 Task: Add Irwin Naturals Extra Strength 1000MG CBD Balm With Arnica to the cart.
Action: Mouse moved to (744, 272)
Screenshot: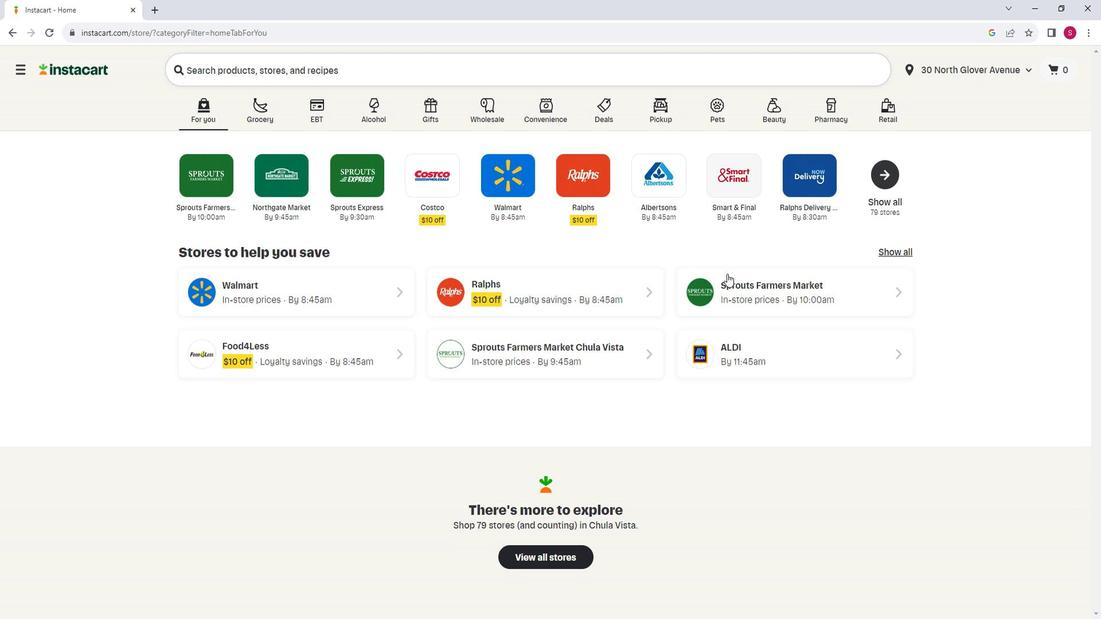 
Action: Mouse pressed left at (744, 272)
Screenshot: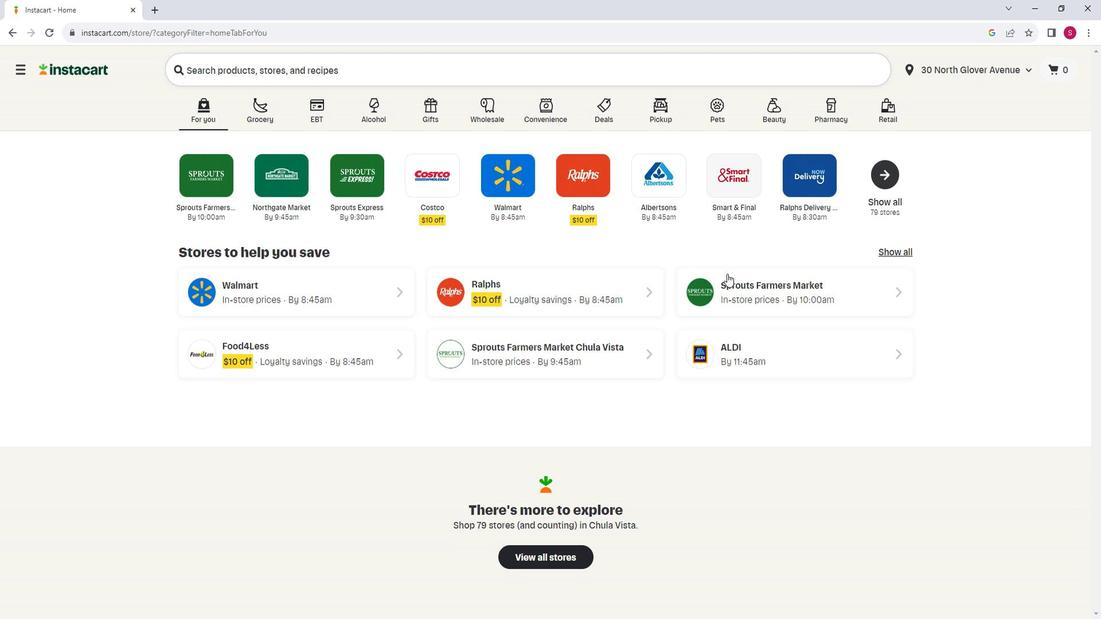 
Action: Mouse moved to (747, 285)
Screenshot: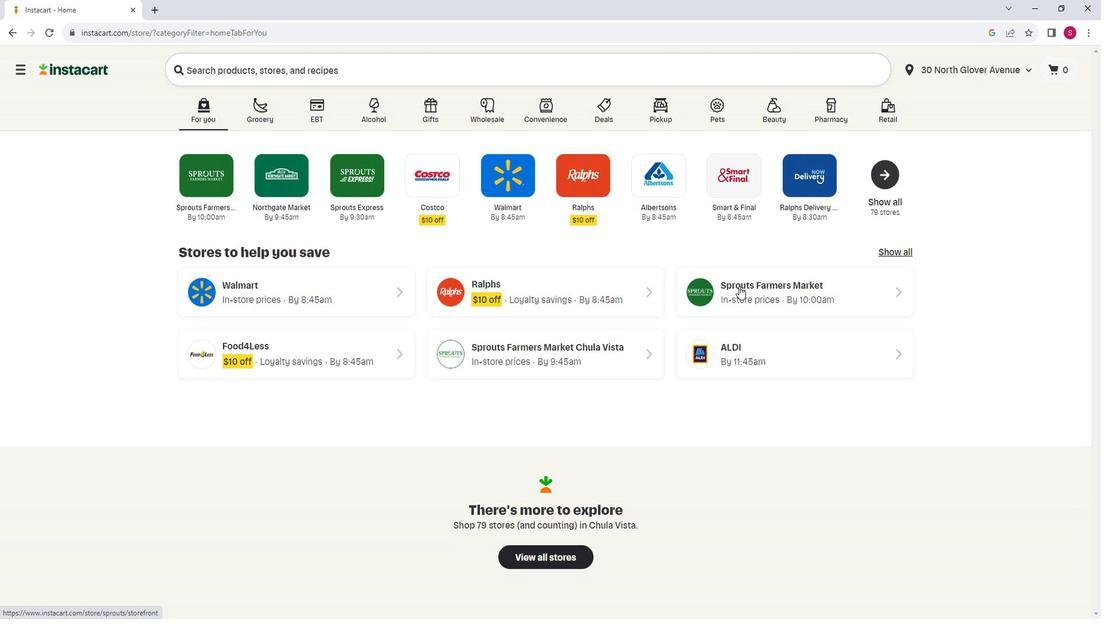 
Action: Mouse pressed left at (747, 285)
Screenshot: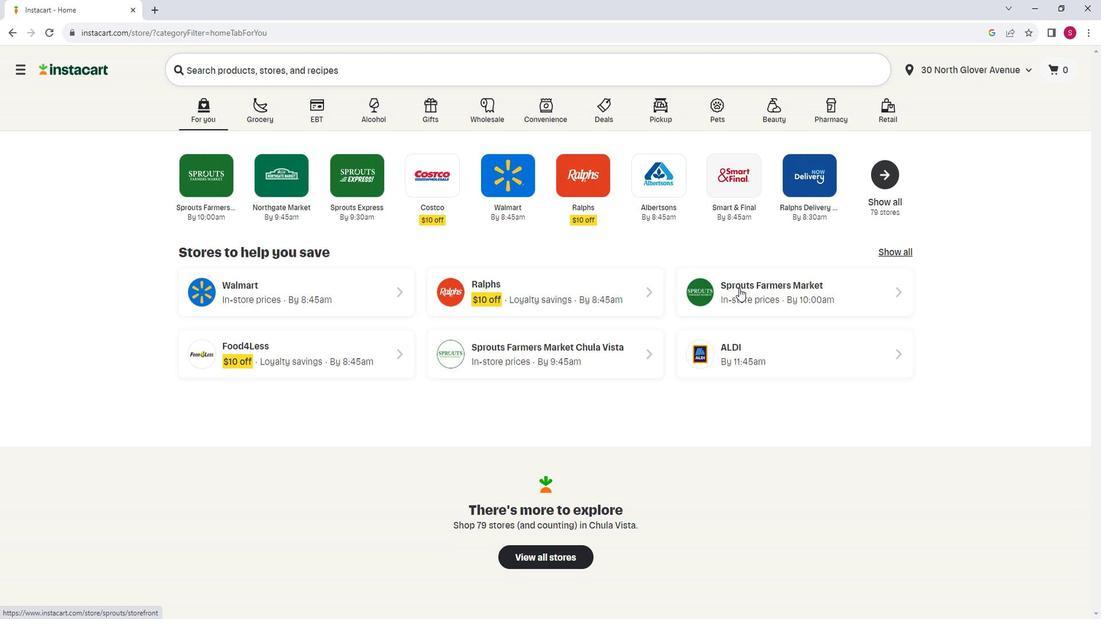 
Action: Mouse moved to (71, 378)
Screenshot: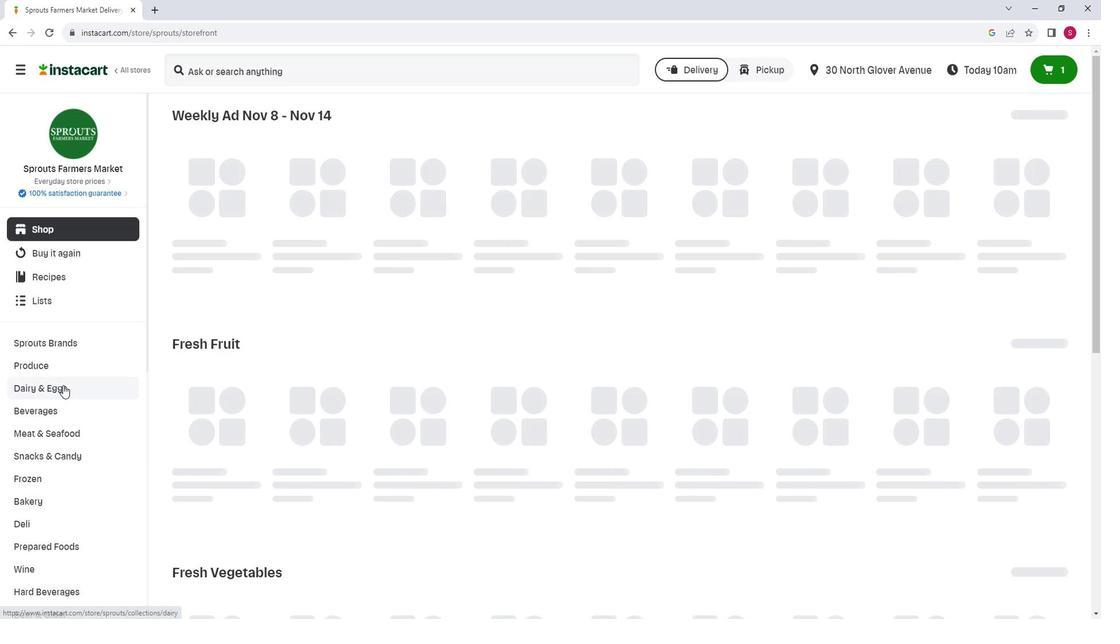 
Action: Mouse scrolled (71, 378) with delta (0, 0)
Screenshot: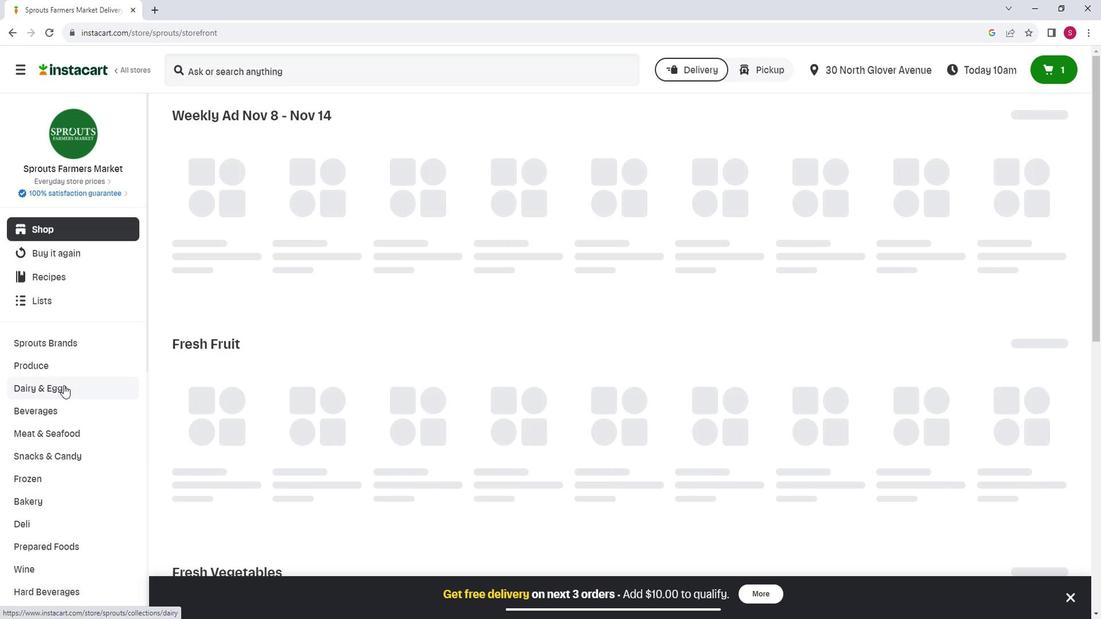 
Action: Mouse scrolled (71, 378) with delta (0, 0)
Screenshot: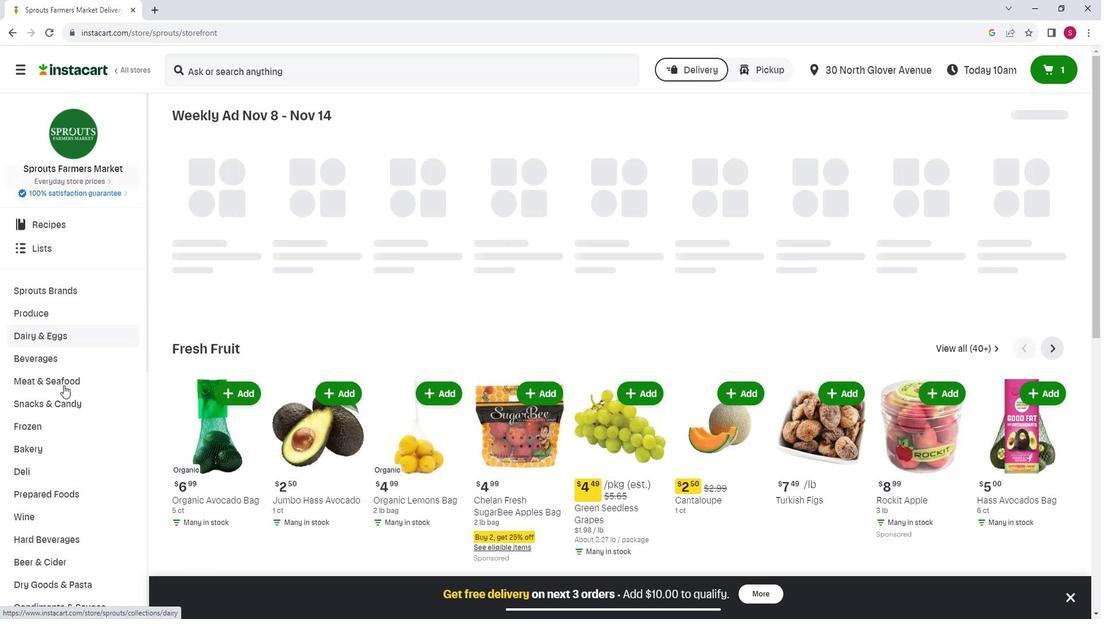 
Action: Mouse scrolled (71, 378) with delta (0, 0)
Screenshot: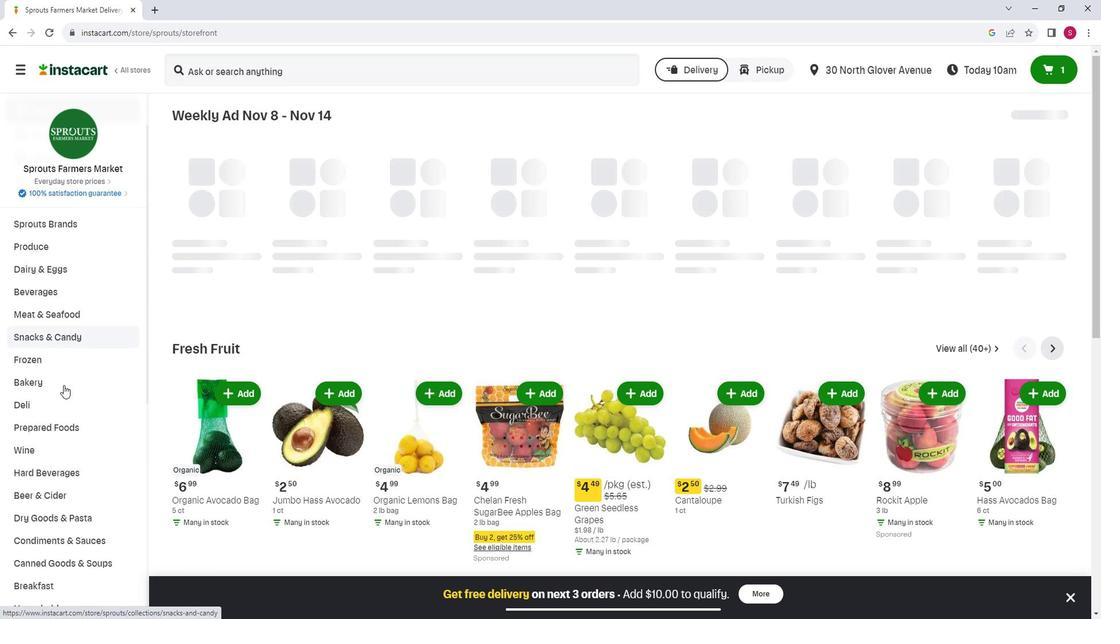 
Action: Mouse scrolled (71, 378) with delta (0, 0)
Screenshot: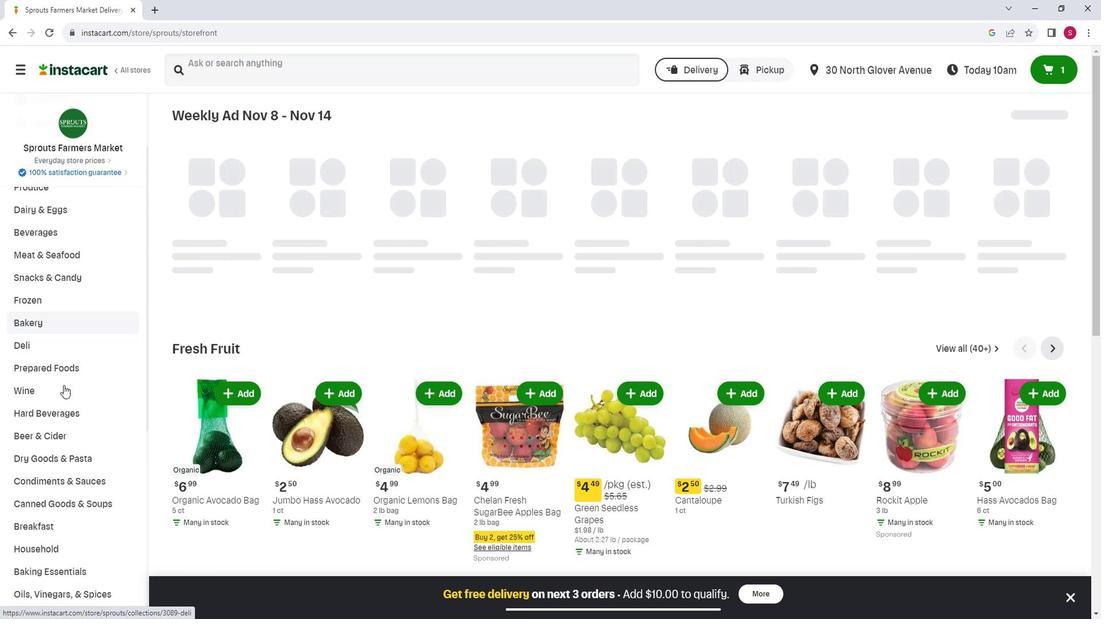 
Action: Mouse scrolled (71, 378) with delta (0, 0)
Screenshot: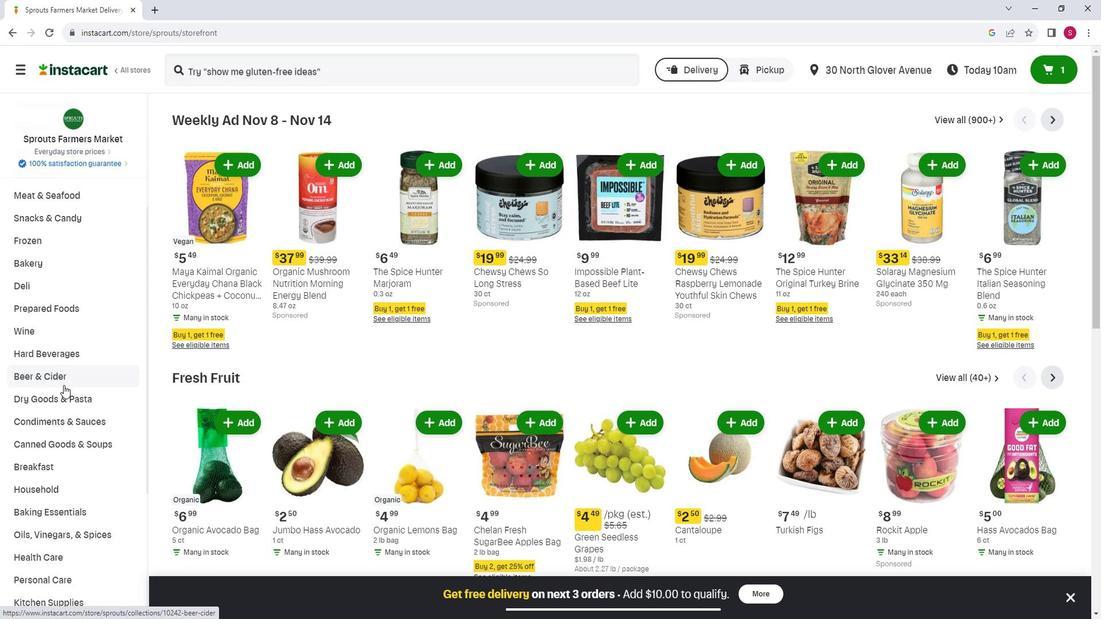 
Action: Mouse scrolled (71, 378) with delta (0, 0)
Screenshot: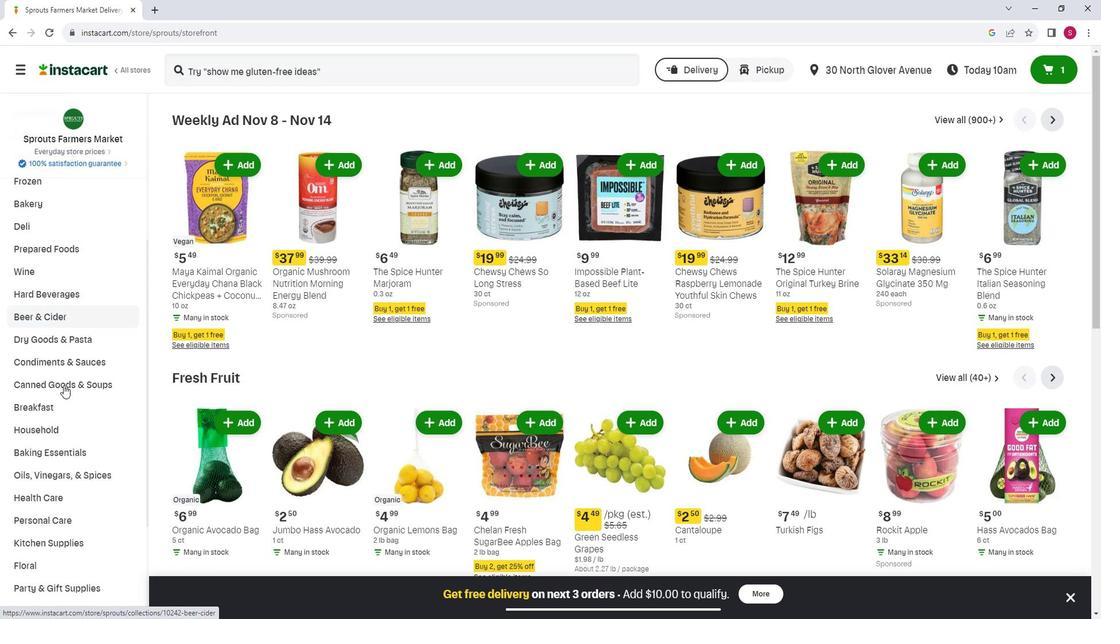 
Action: Mouse moved to (78, 452)
Screenshot: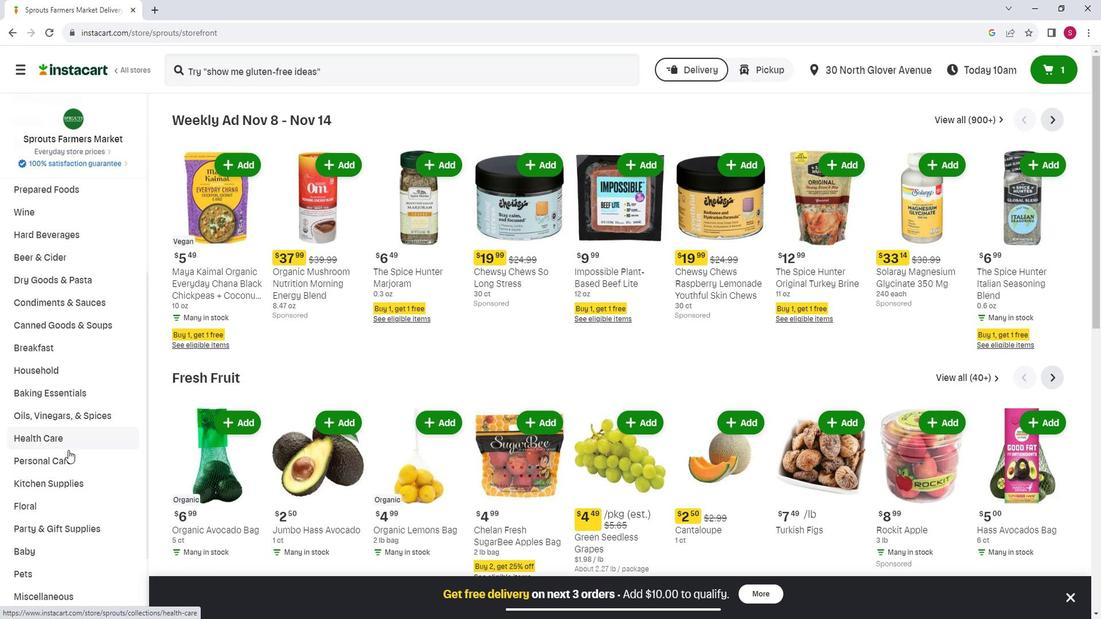 
Action: Mouse pressed left at (78, 452)
Screenshot: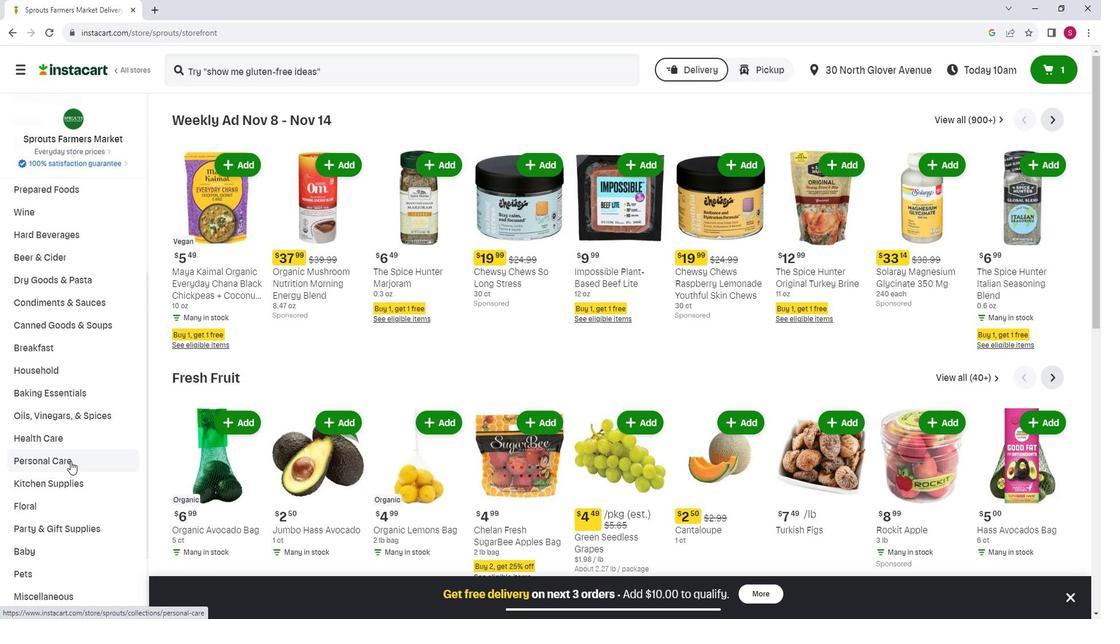 
Action: Mouse moved to (286, 152)
Screenshot: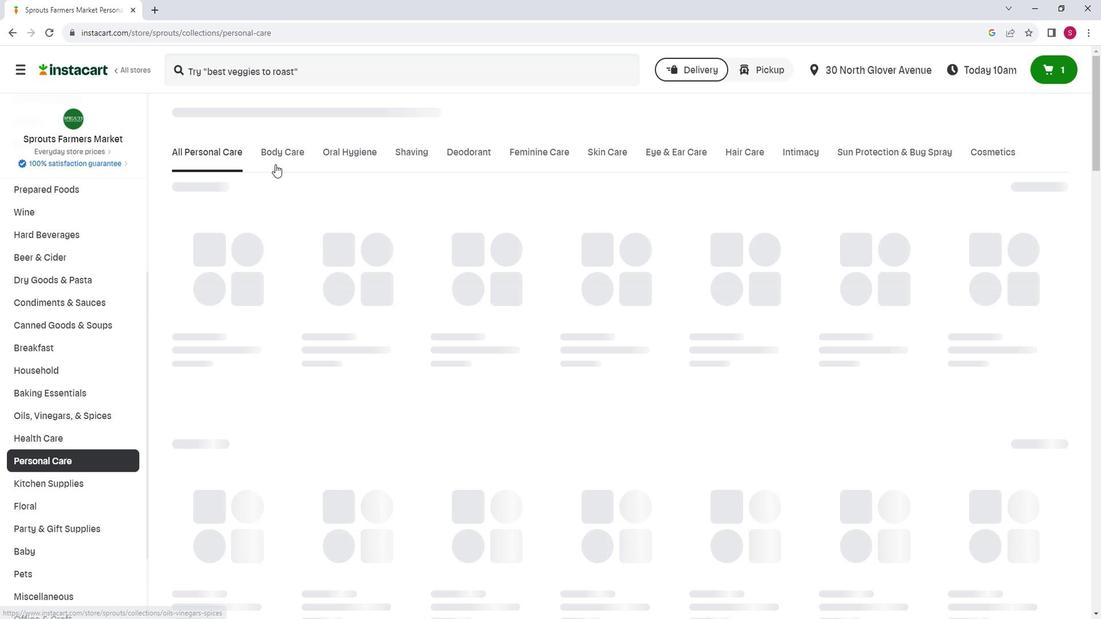 
Action: Mouse pressed left at (286, 152)
Screenshot: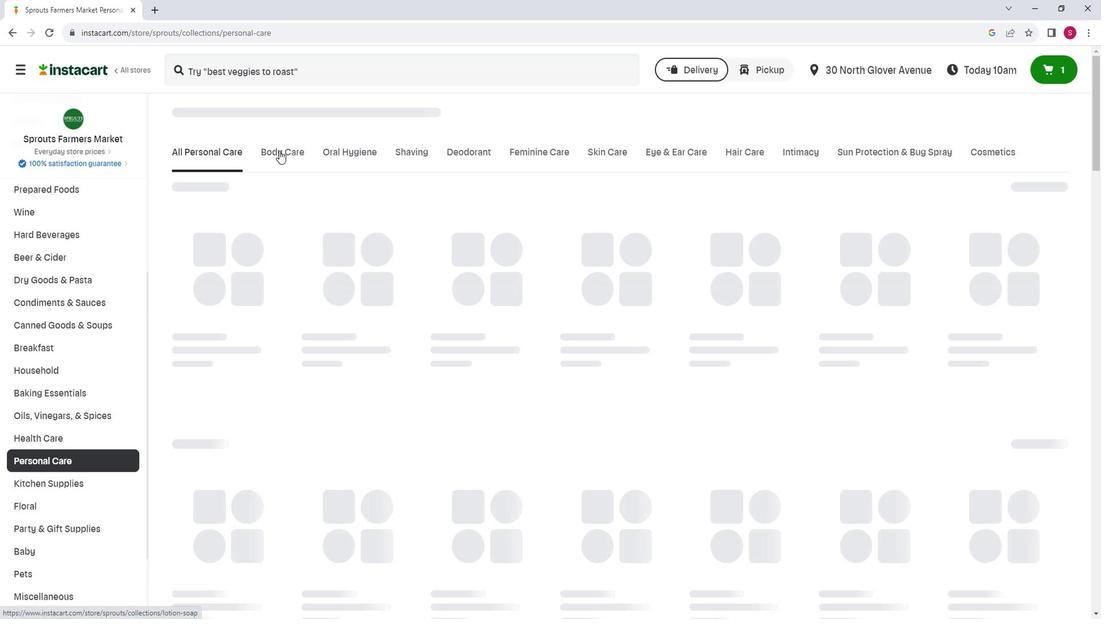 
Action: Mouse moved to (461, 192)
Screenshot: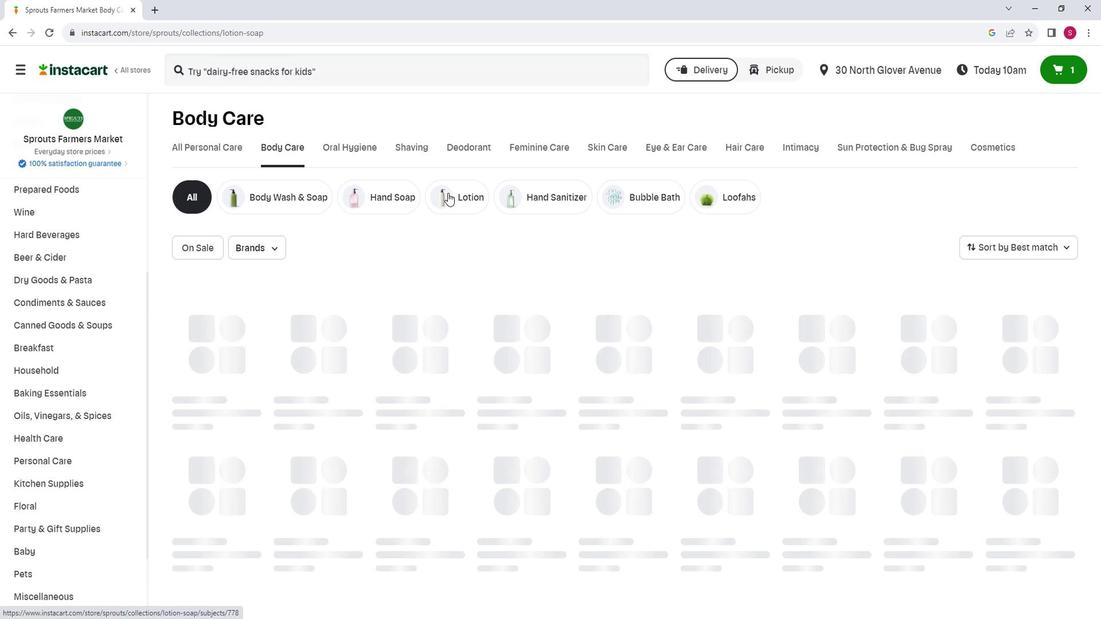 
Action: Mouse pressed left at (461, 192)
Screenshot: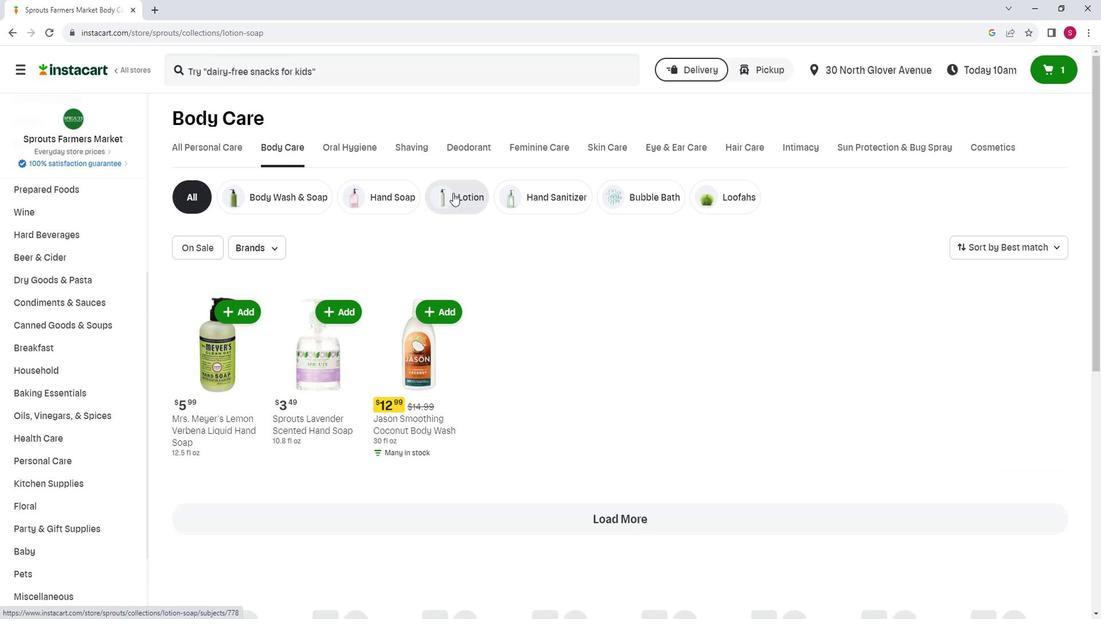 
Action: Mouse moved to (288, 76)
Screenshot: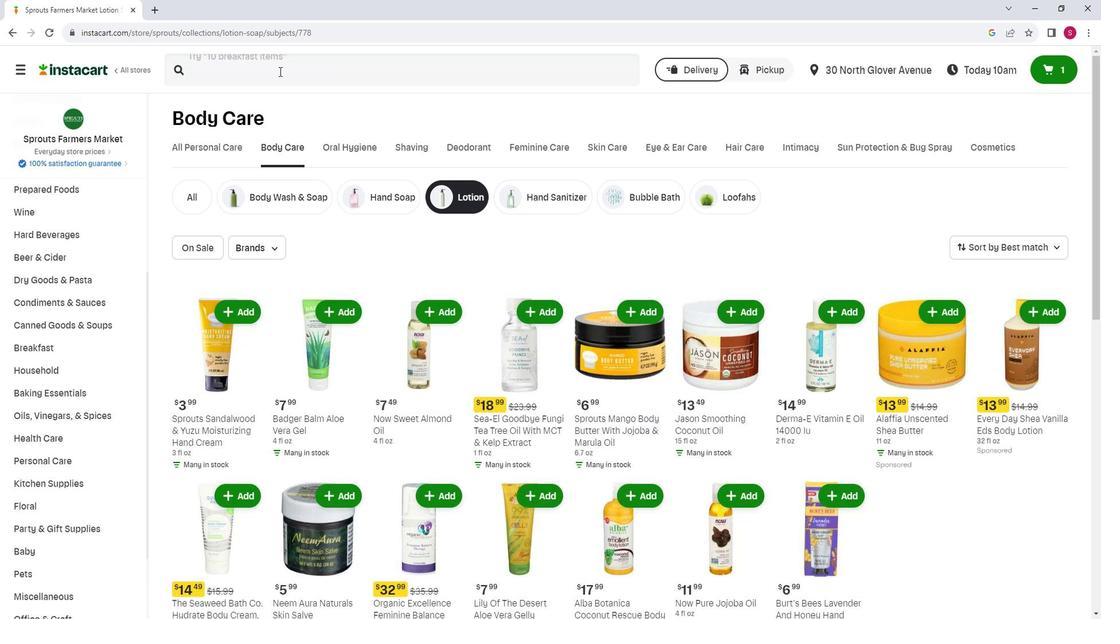 
Action: Mouse pressed left at (288, 76)
Screenshot: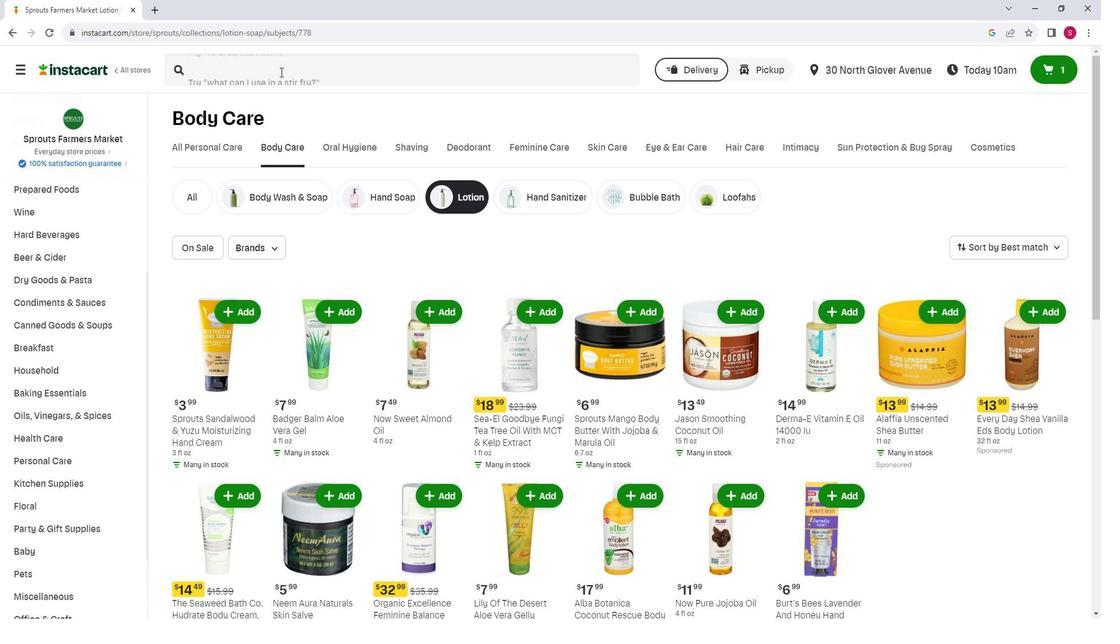
Action: Mouse moved to (239, 39)
Screenshot: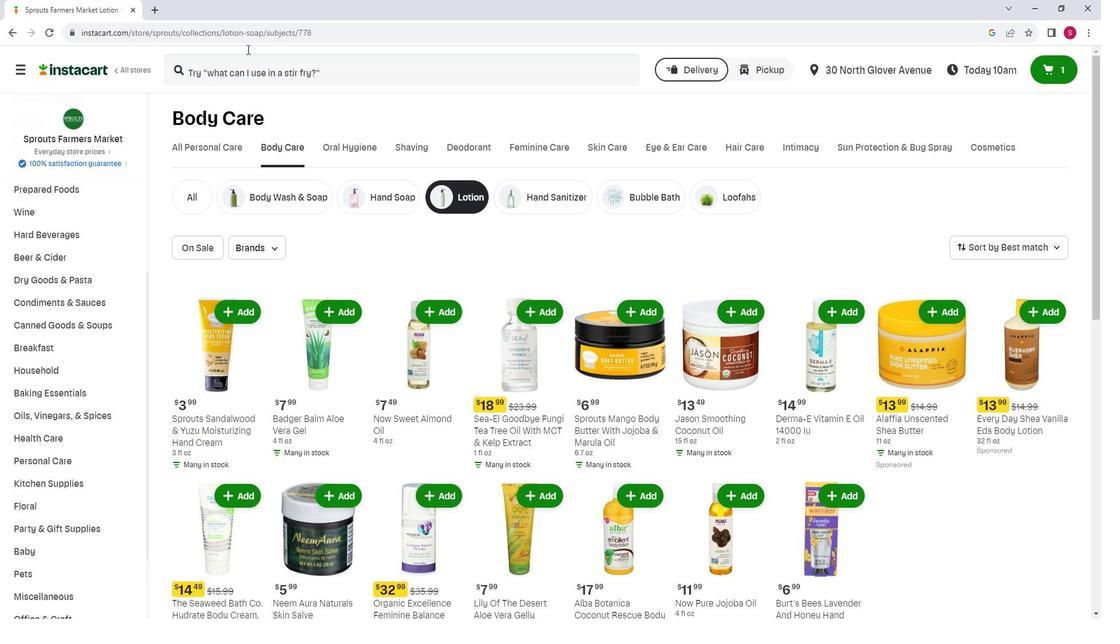 
Action: Key pressed <Key.shift>Irw
Screenshot: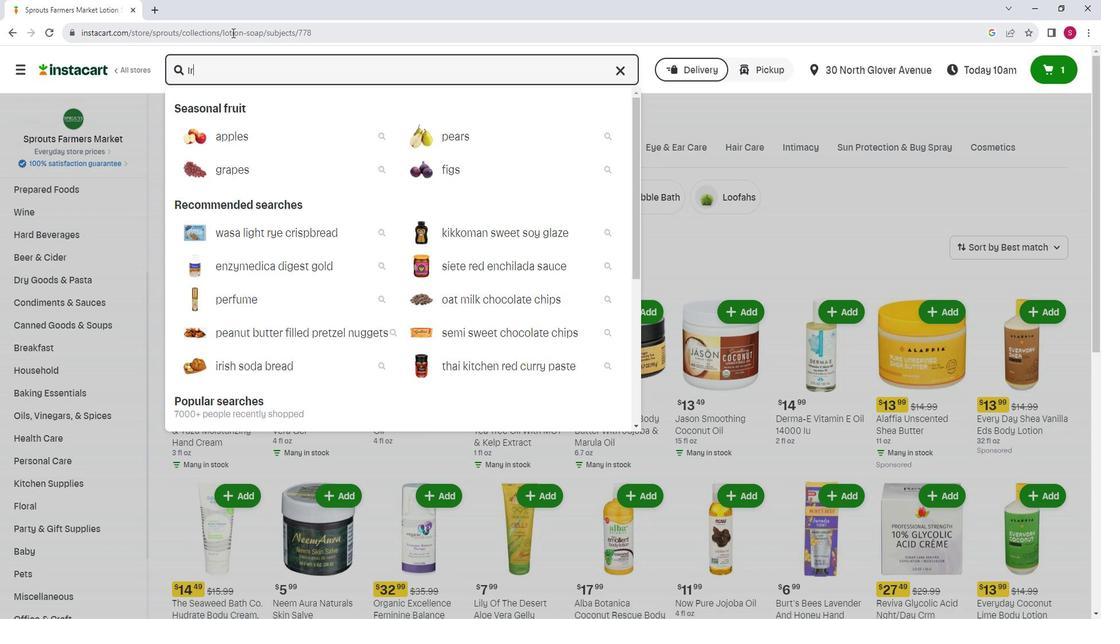
Action: Mouse moved to (239, 38)
Screenshot: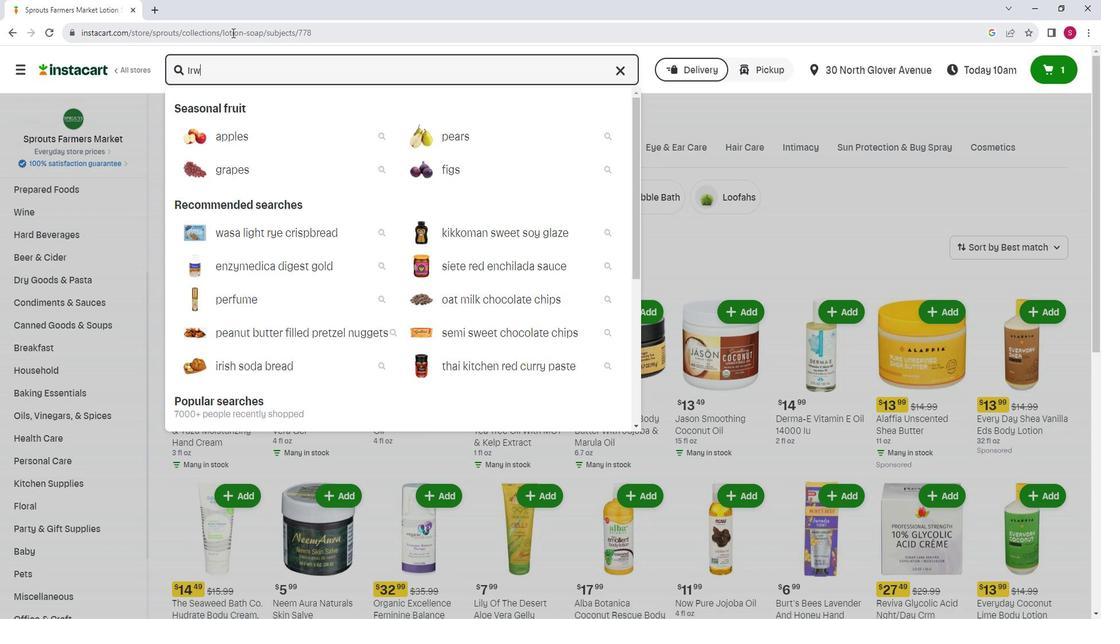 
Action: Key pressed in<Key.space><Key.shift>Naturals<Key.space><Key.shift>Extra<Key.space><Key.shift>Strengt
Screenshot: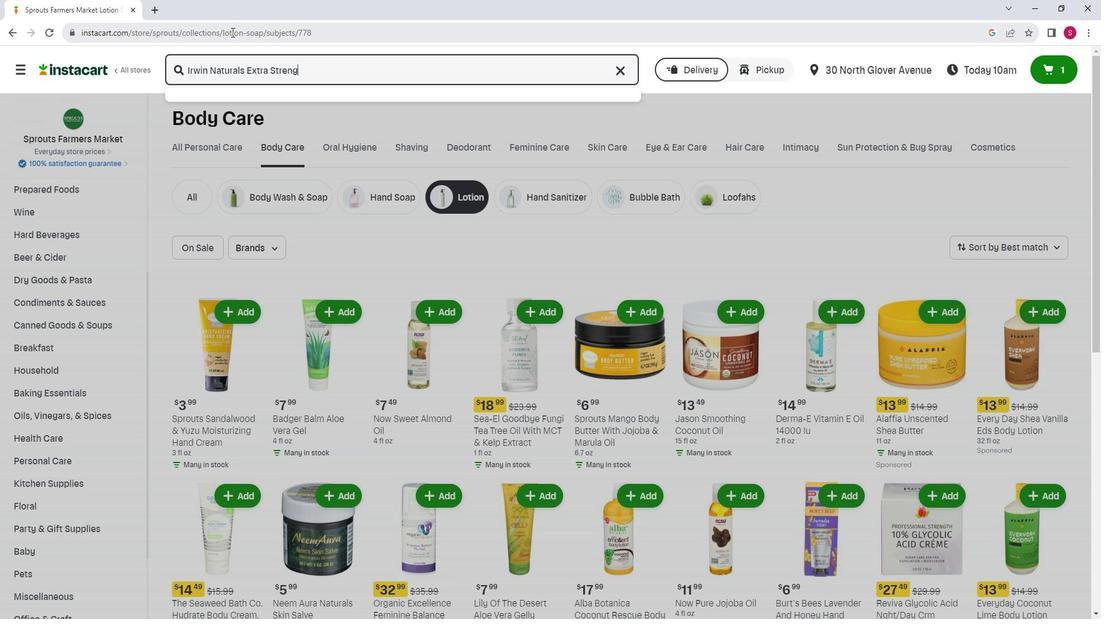 
Action: Mouse moved to (238, 34)
Screenshot: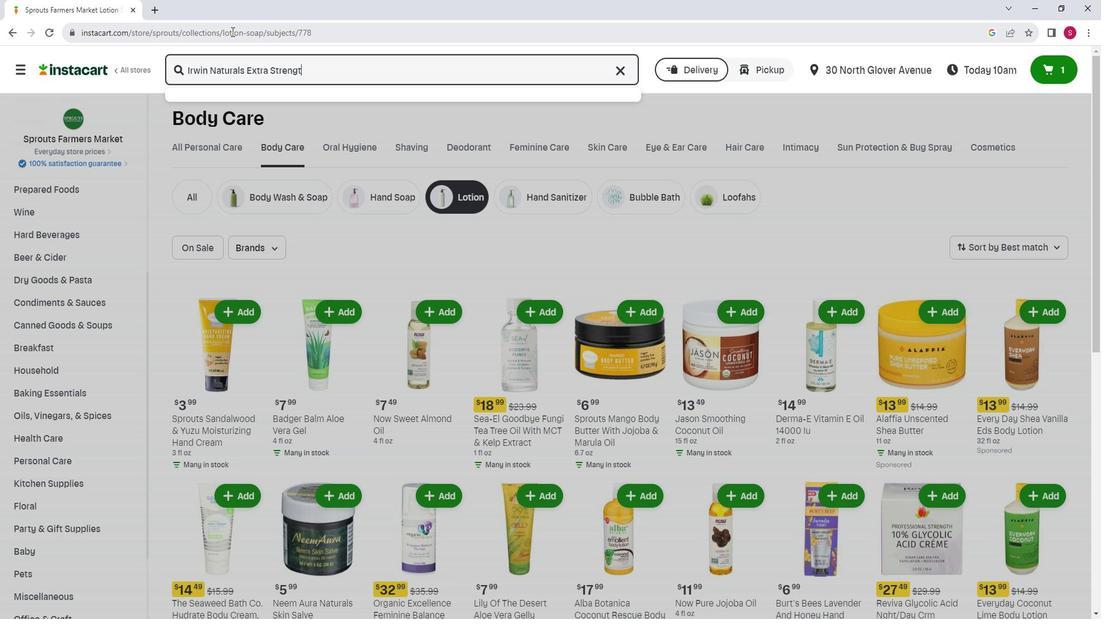 
Action: Key pressed h
Screenshot: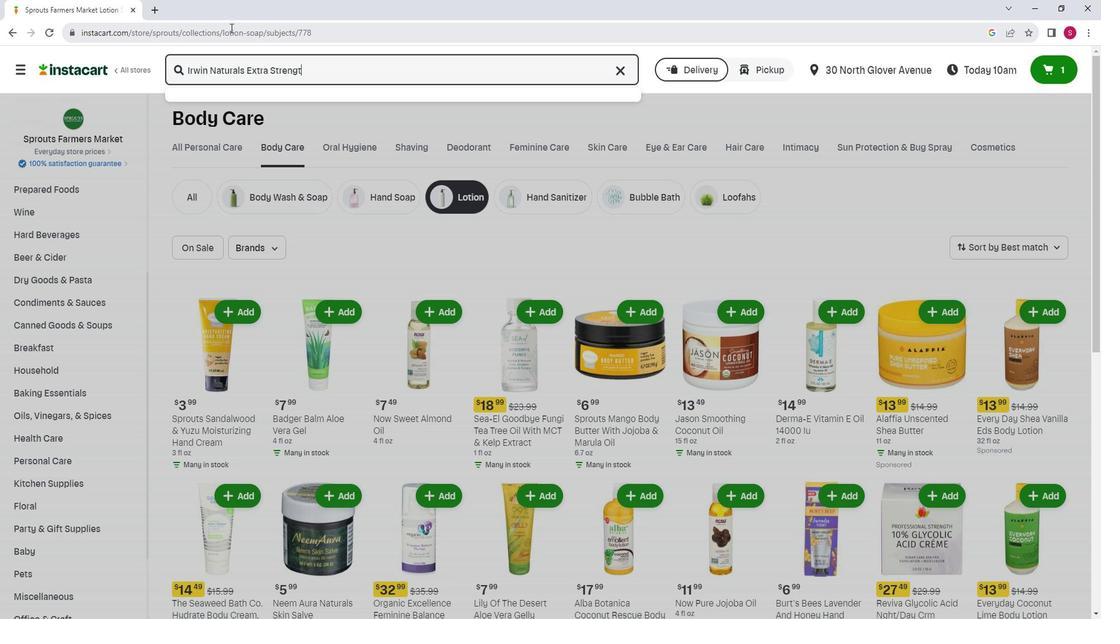 
Action: Mouse moved to (238, 33)
Screenshot: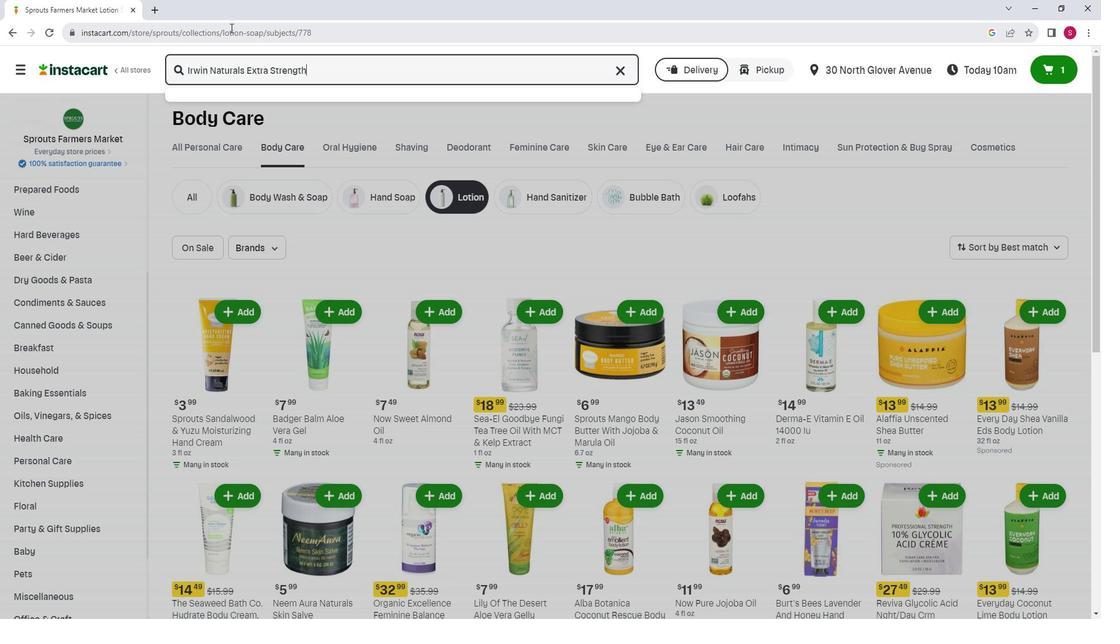 
Action: Key pressed <Key.space>12<Key.backspace>000<Key.shift><Key.shift>MG<Key.space><Key.shift><Key.shift><Key.shift><Key.shift><Key.shift><Key.shift><Key.shift><Key.shift><Key.shift><Key.shift><Key.shift><Key.shift><Key.shift><Key.shift><Key.shift><Key.shift><Key.shift><Key.shift>CBD<Key.space><Key.shift>Balm<Key.space><Key.shift>With<Key.space><Key.shift>Arnica<Key.enter>
Screenshot: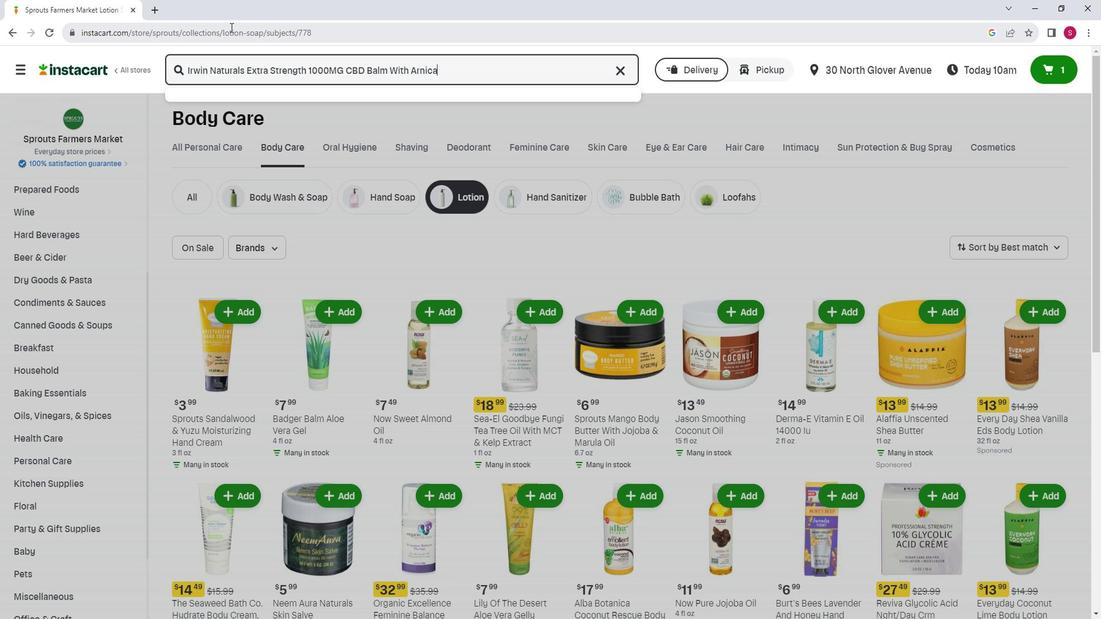 
Action: Mouse moved to (179, 141)
Screenshot: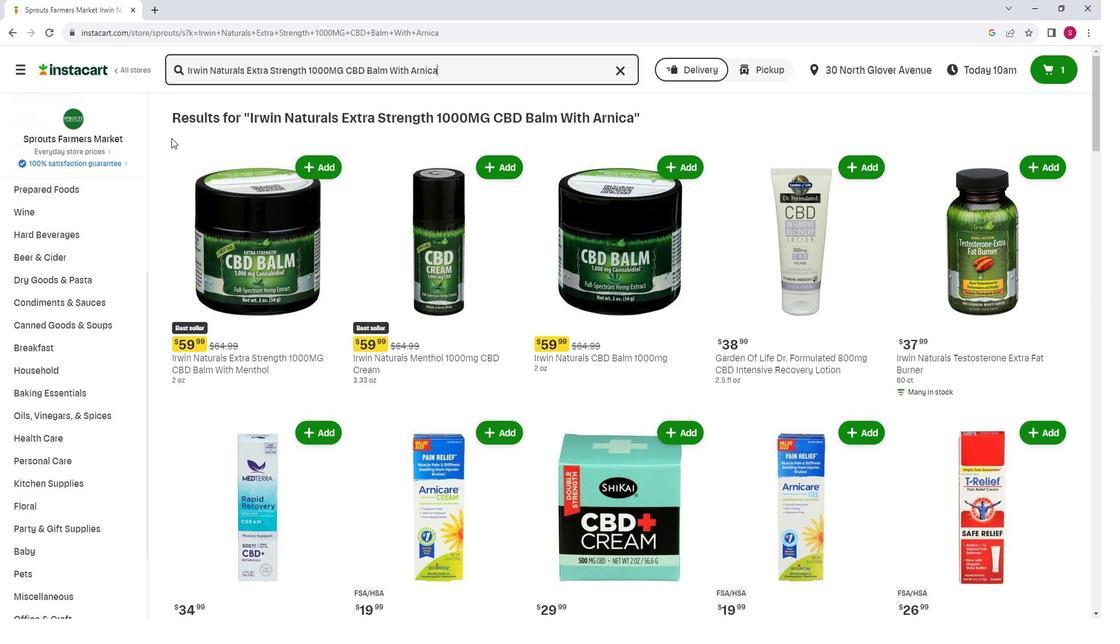 
Action: Mouse scrolled (179, 140) with delta (0, 0)
Screenshot: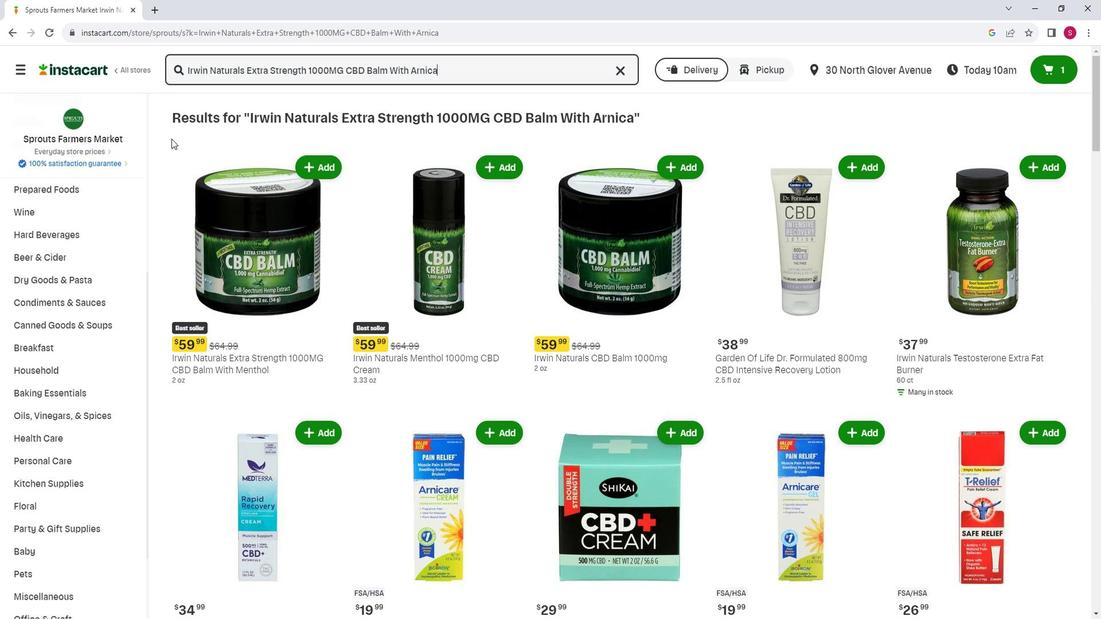 
Action: Mouse moved to (223, 147)
Screenshot: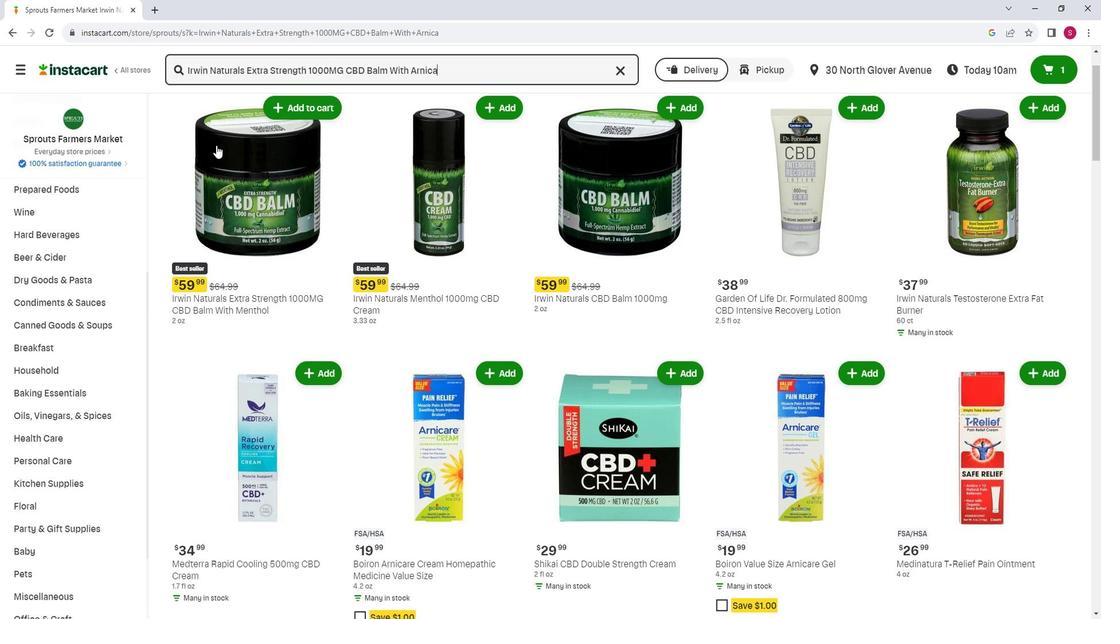 
Action: Mouse scrolled (223, 148) with delta (0, 0)
Screenshot: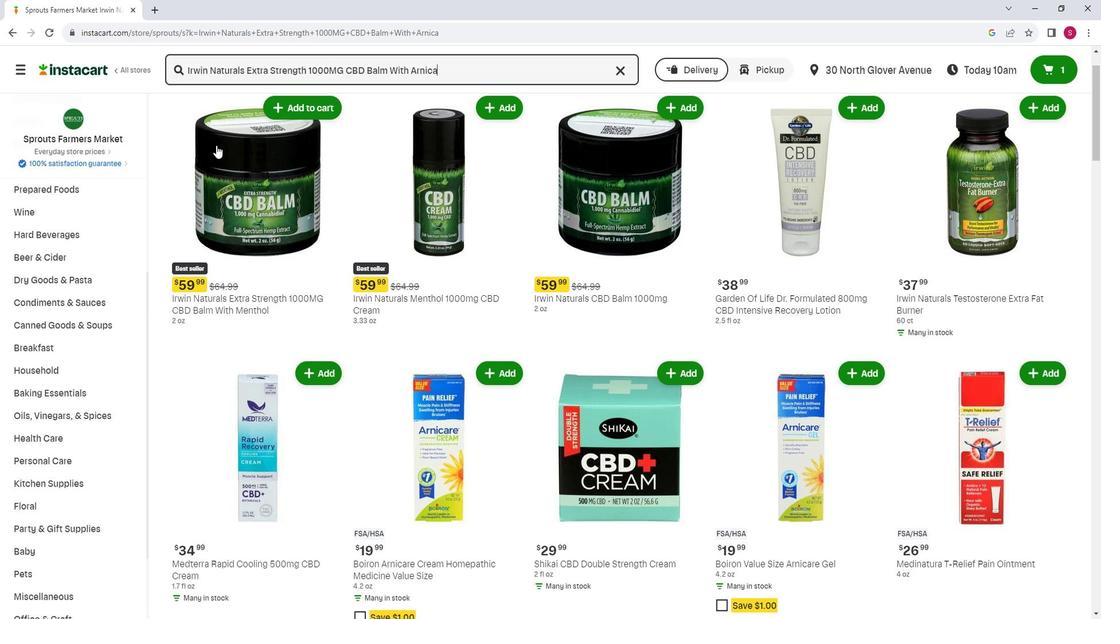 
Action: Mouse moved to (432, 278)
Screenshot: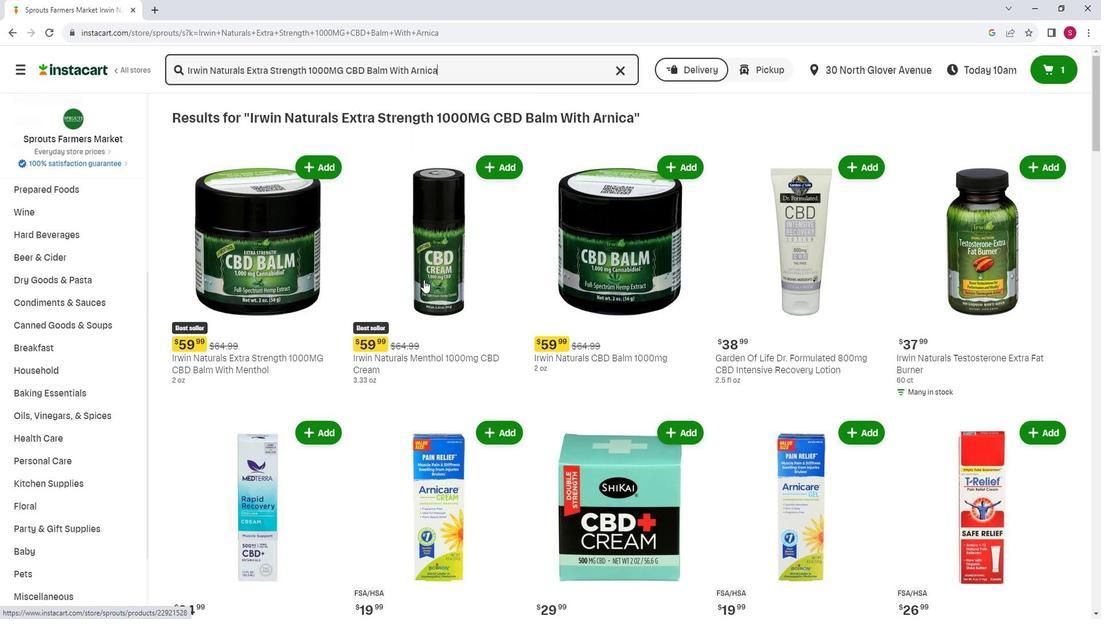 
Action: Mouse scrolled (432, 277) with delta (0, 0)
Screenshot: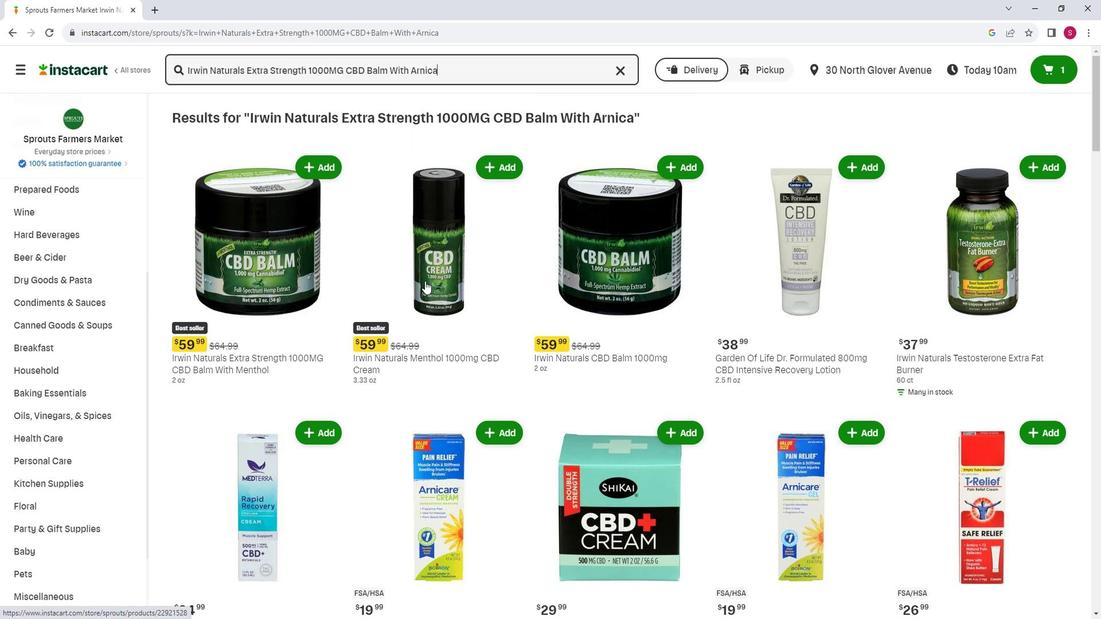 
Action: Mouse scrolled (432, 277) with delta (0, 0)
Screenshot: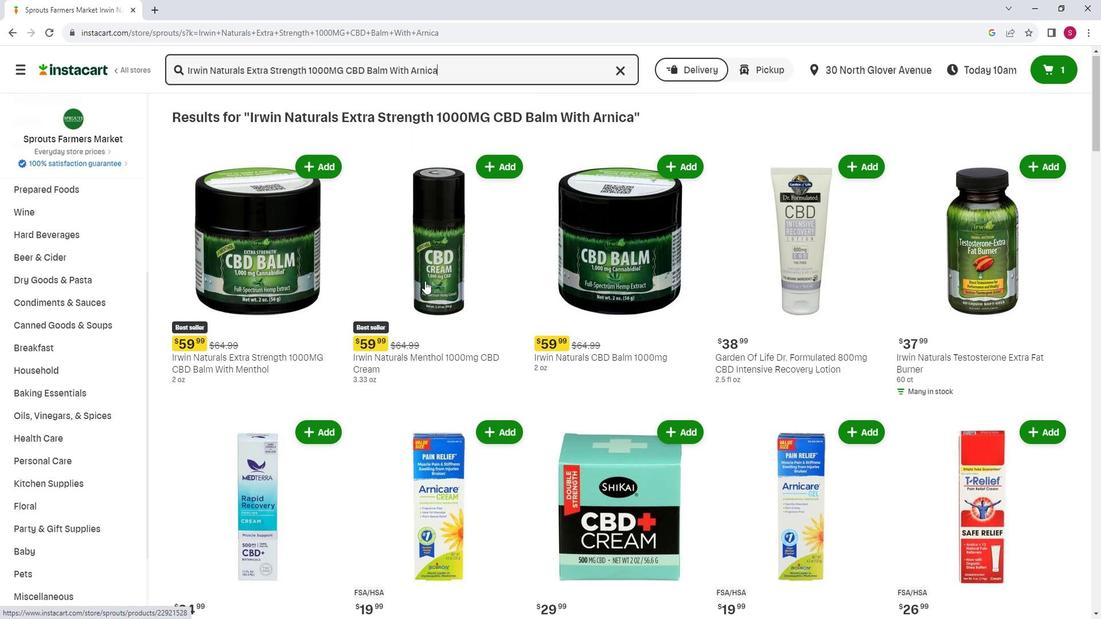 
Action: Mouse moved to (432, 273)
Screenshot: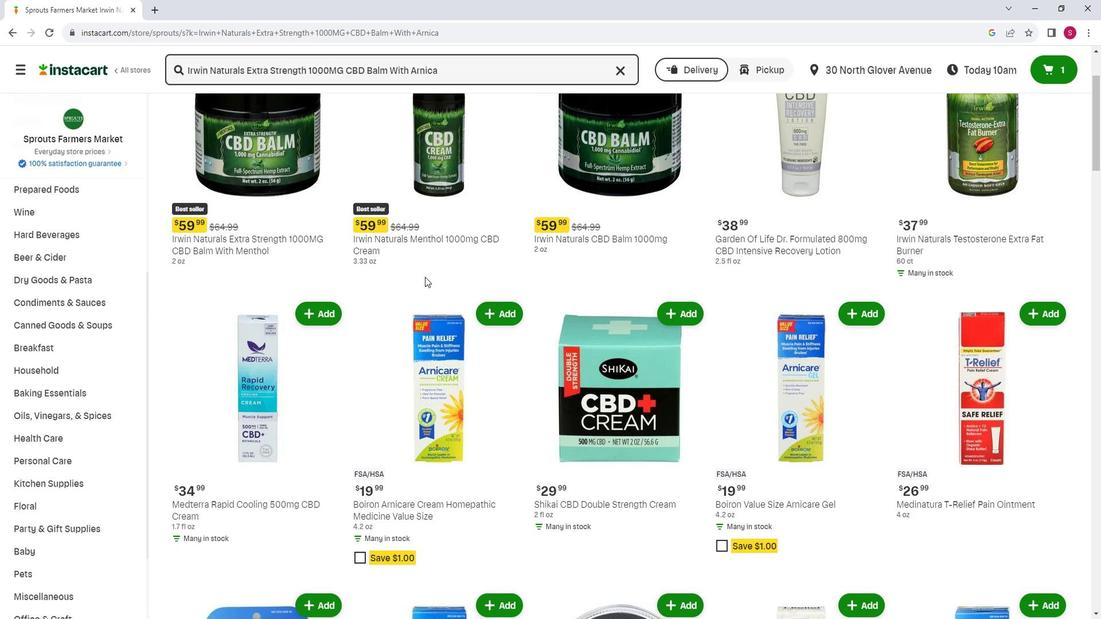 
Action: Mouse scrolled (432, 273) with delta (0, 0)
Screenshot: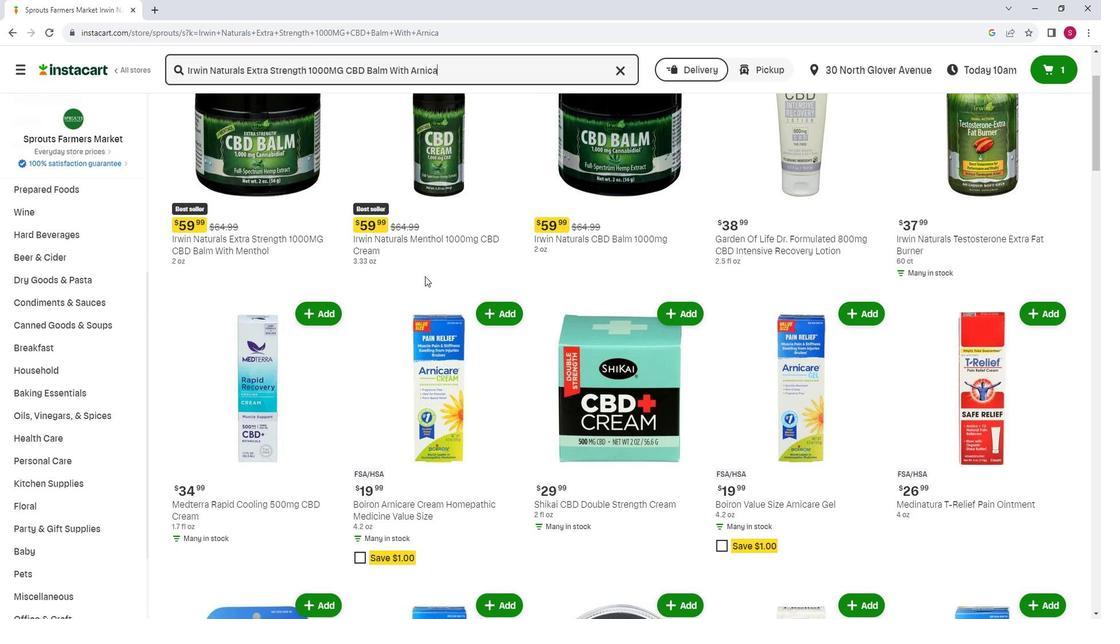 
Action: Mouse scrolled (432, 273) with delta (0, 0)
Screenshot: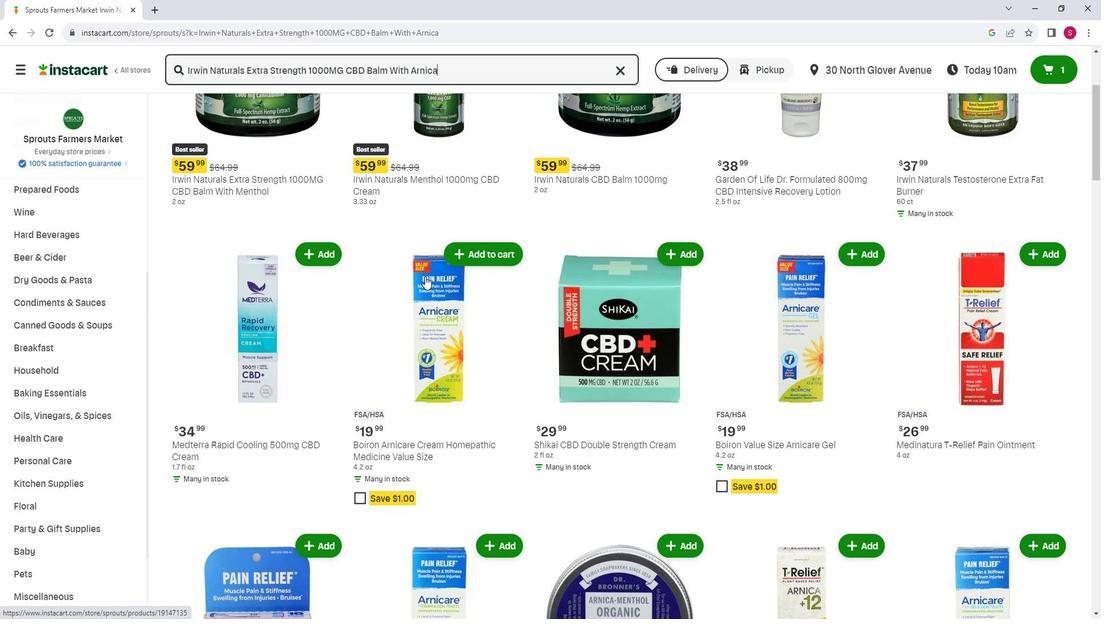 
Action: Mouse moved to (390, 271)
Screenshot: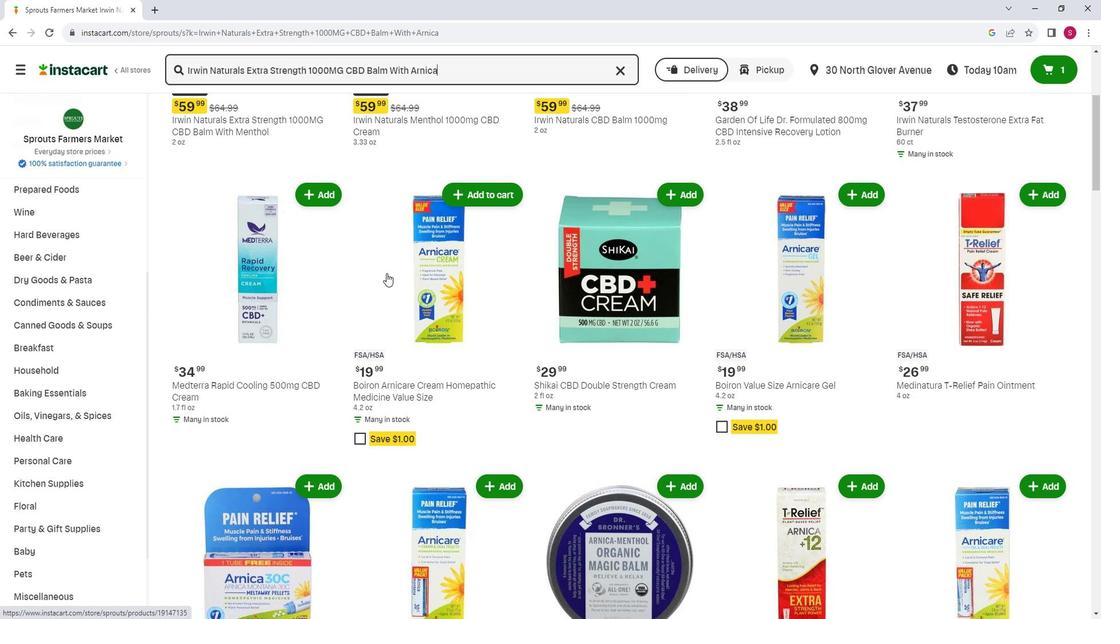 
Action: Mouse scrolled (390, 270) with delta (0, 0)
Screenshot: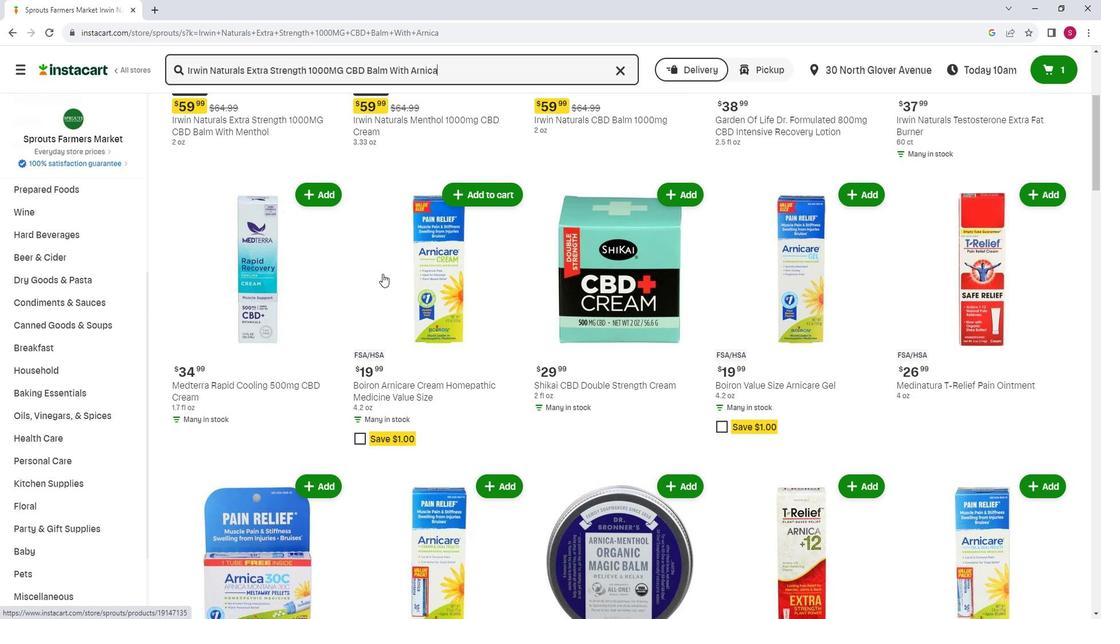 
Action: Mouse scrolled (390, 270) with delta (0, 0)
Screenshot: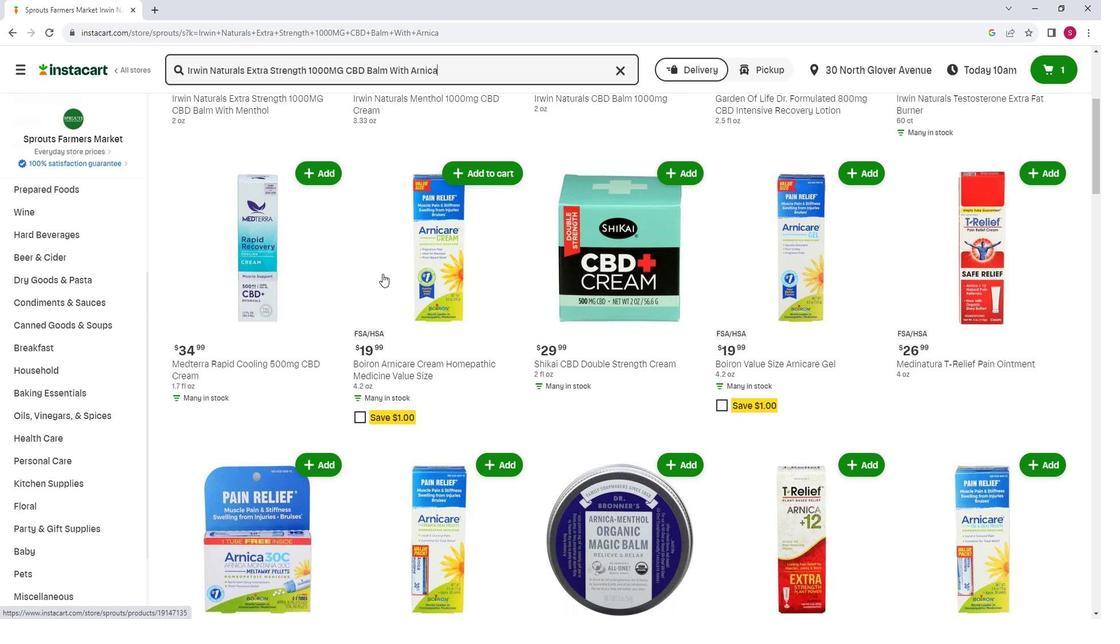 
Action: Mouse moved to (382, 271)
Screenshot: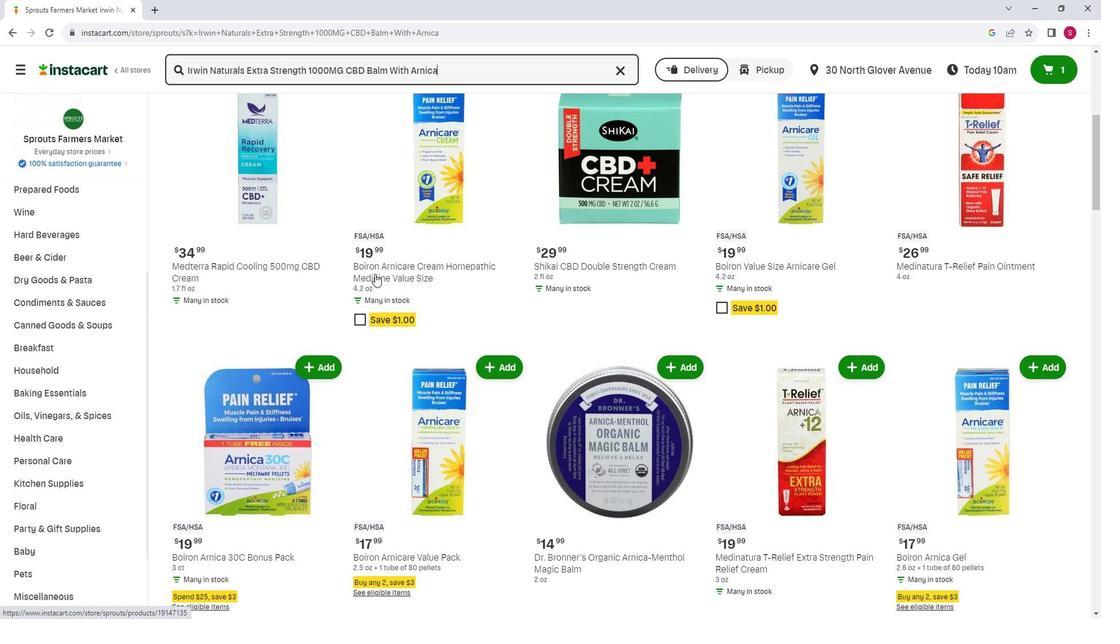 
Action: Mouse scrolled (382, 270) with delta (0, 0)
Screenshot: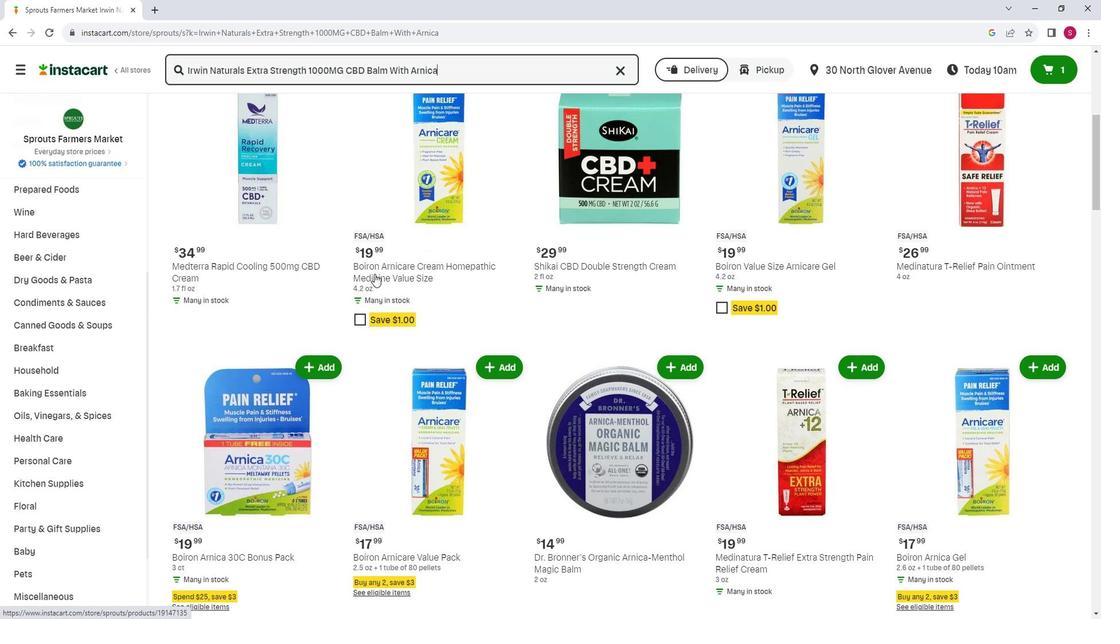 
Action: Mouse moved to (375, 200)
Screenshot: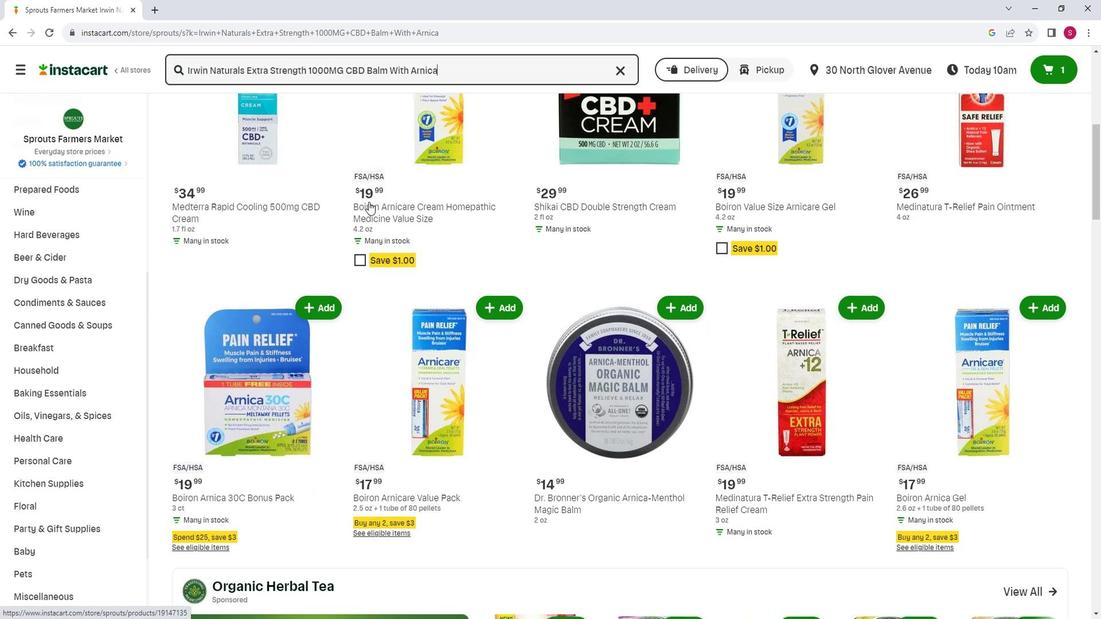 
